 Task: Add Boiron Allium Cepa 30C to the cart.
Action: Mouse moved to (286, 145)
Screenshot: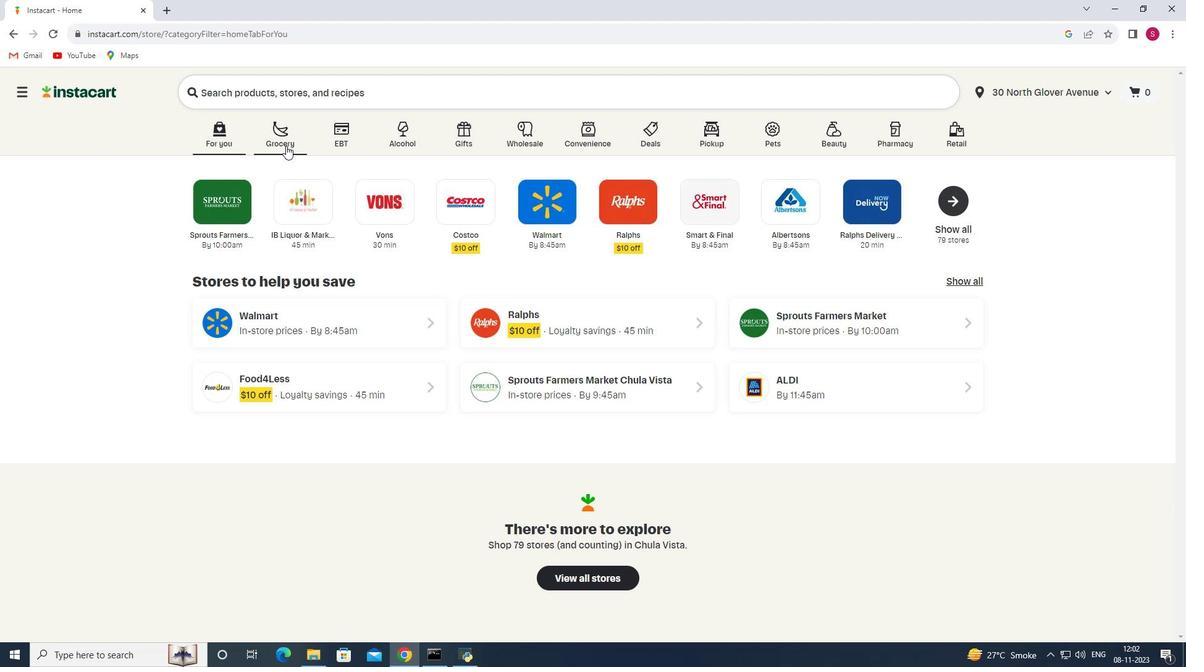 
Action: Mouse pressed left at (286, 145)
Screenshot: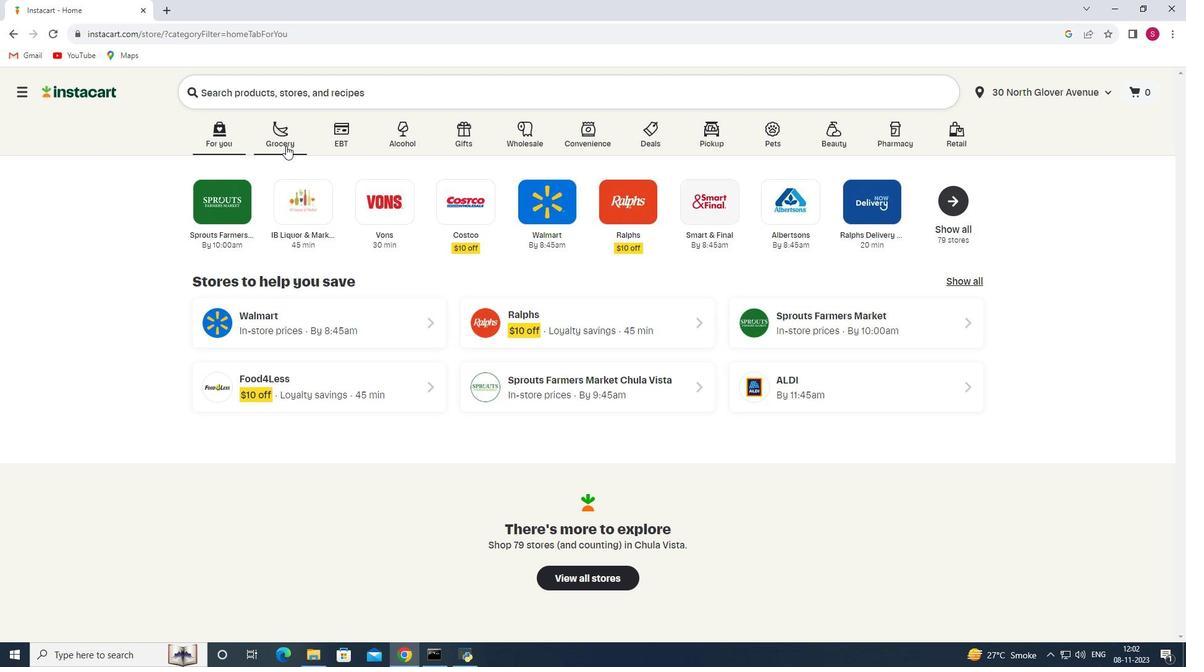 
Action: Mouse moved to (273, 359)
Screenshot: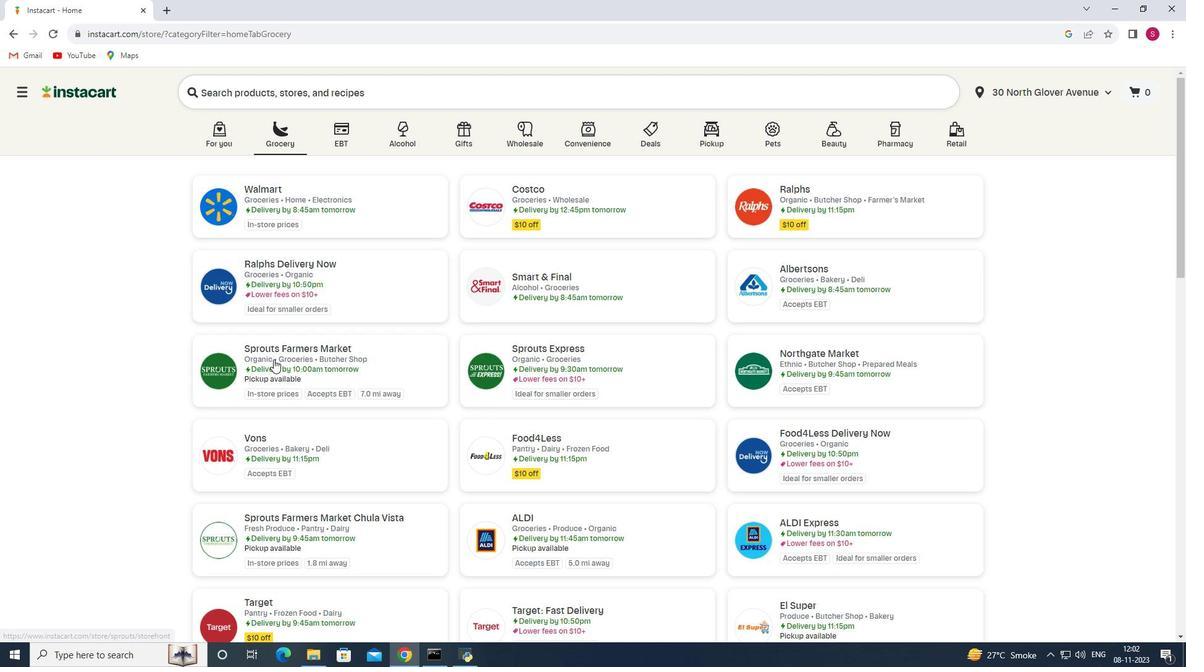 
Action: Mouse pressed left at (273, 359)
Screenshot: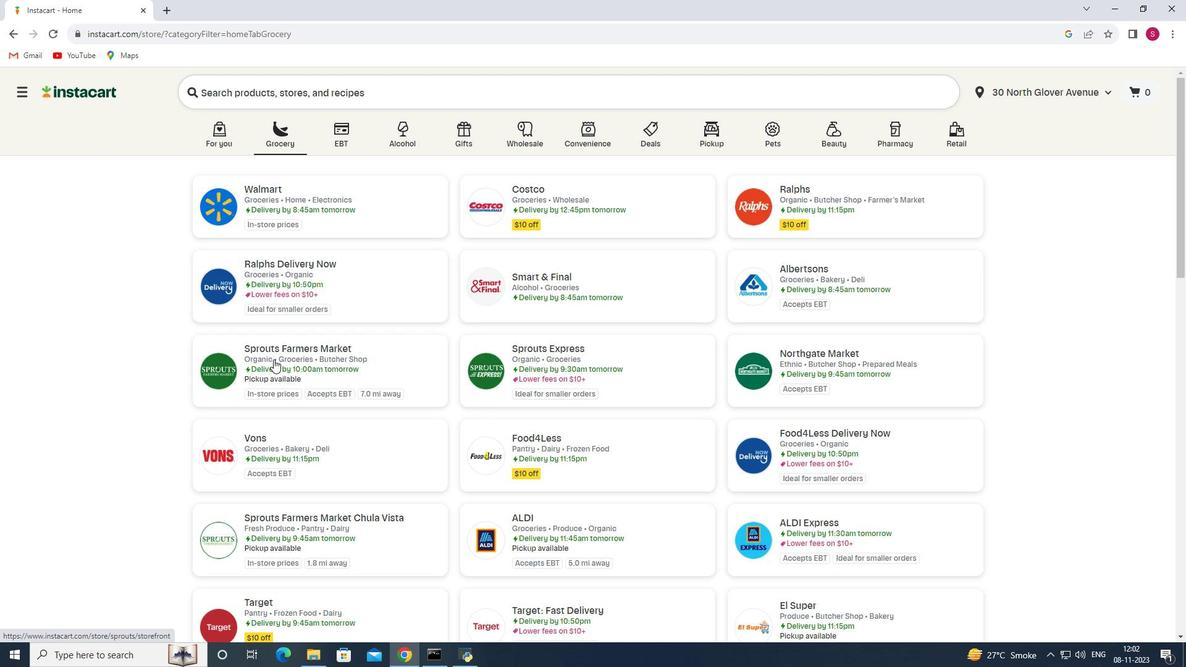 
Action: Mouse moved to (67, 405)
Screenshot: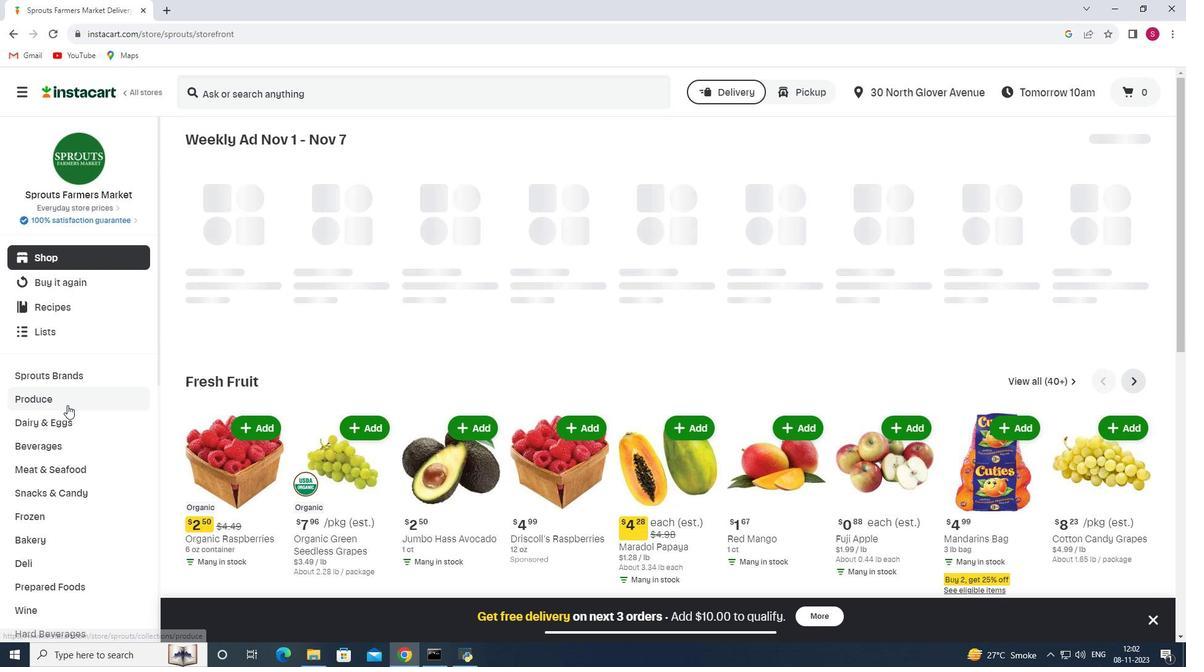 
Action: Mouse scrolled (67, 404) with delta (0, 0)
Screenshot: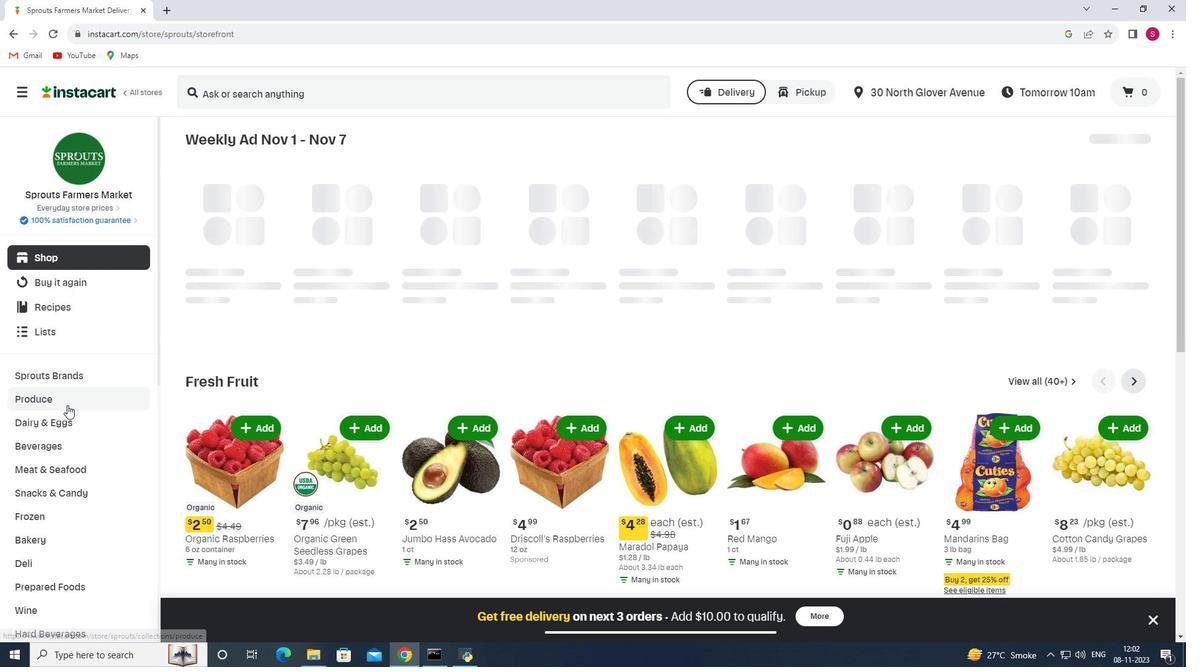 
Action: Mouse scrolled (67, 404) with delta (0, 0)
Screenshot: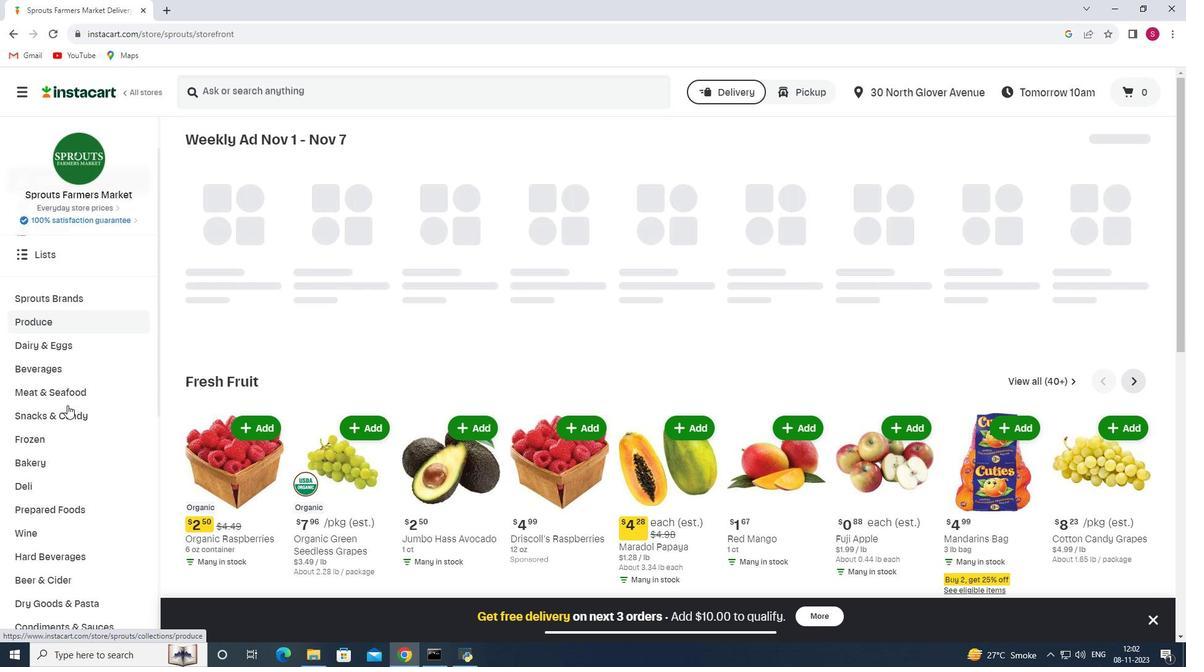 
Action: Mouse scrolled (67, 404) with delta (0, 0)
Screenshot: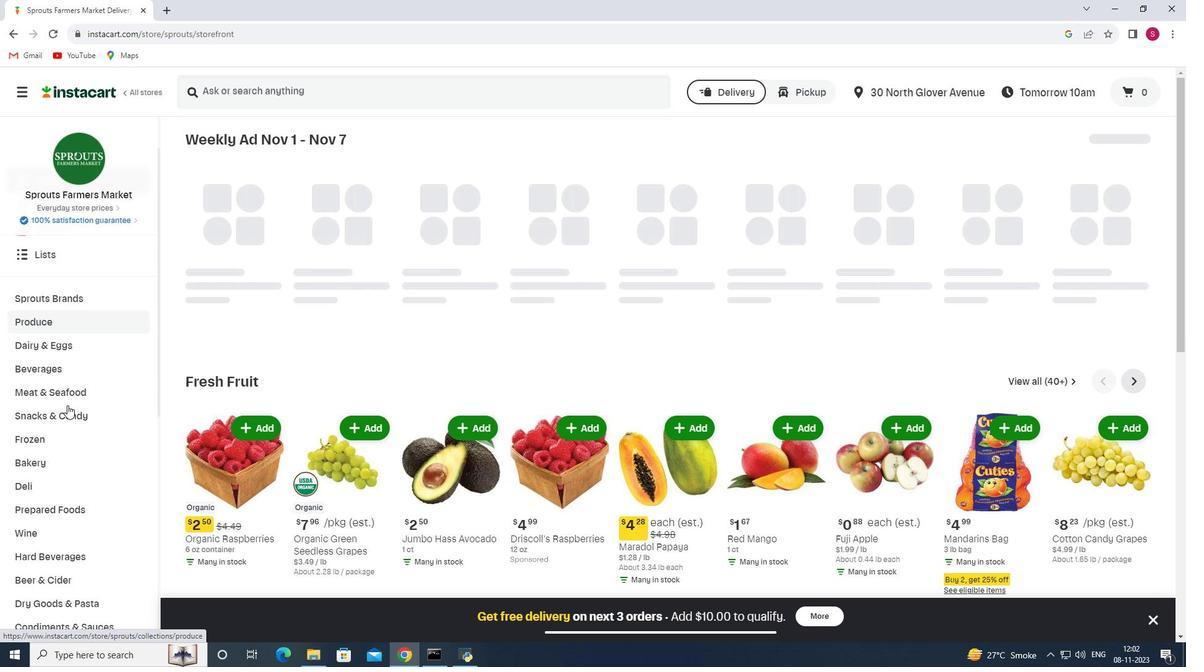 
Action: Mouse moved to (67, 406)
Screenshot: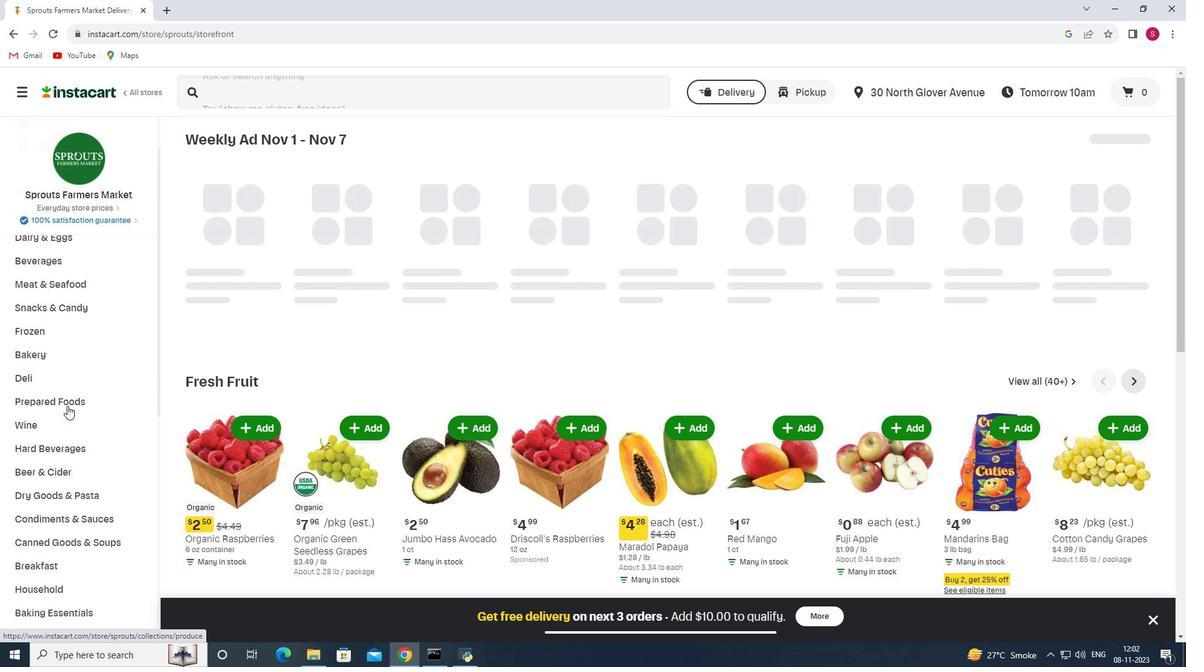 
Action: Mouse scrolled (67, 405) with delta (0, 0)
Screenshot: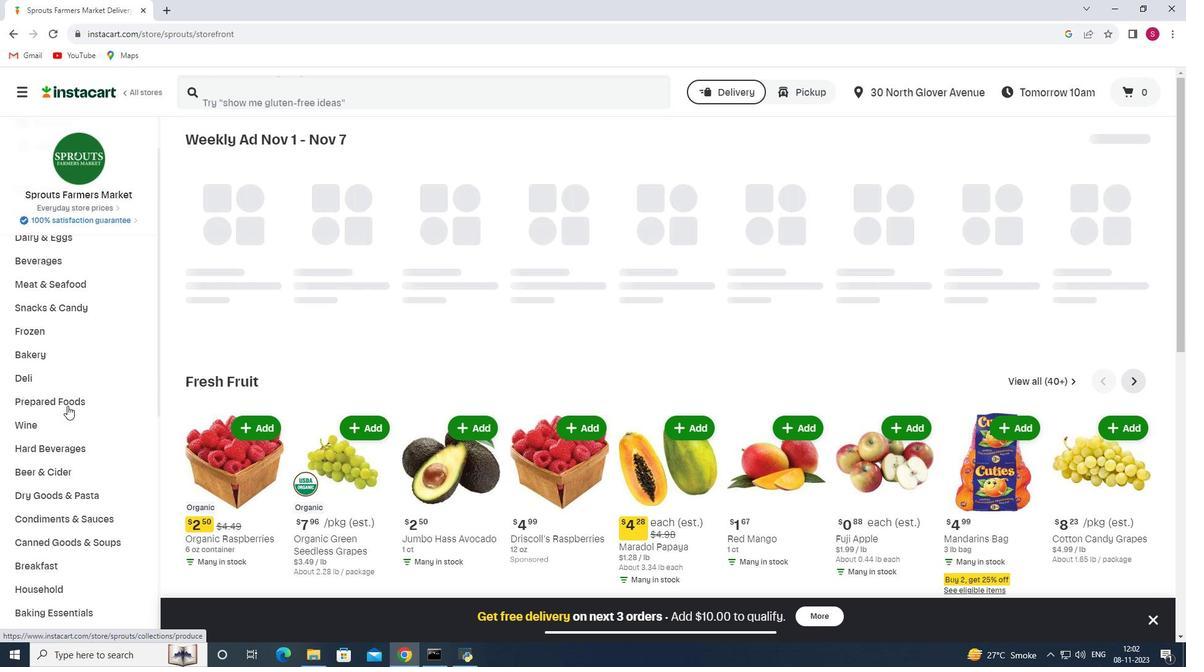 
Action: Mouse scrolled (67, 405) with delta (0, 0)
Screenshot: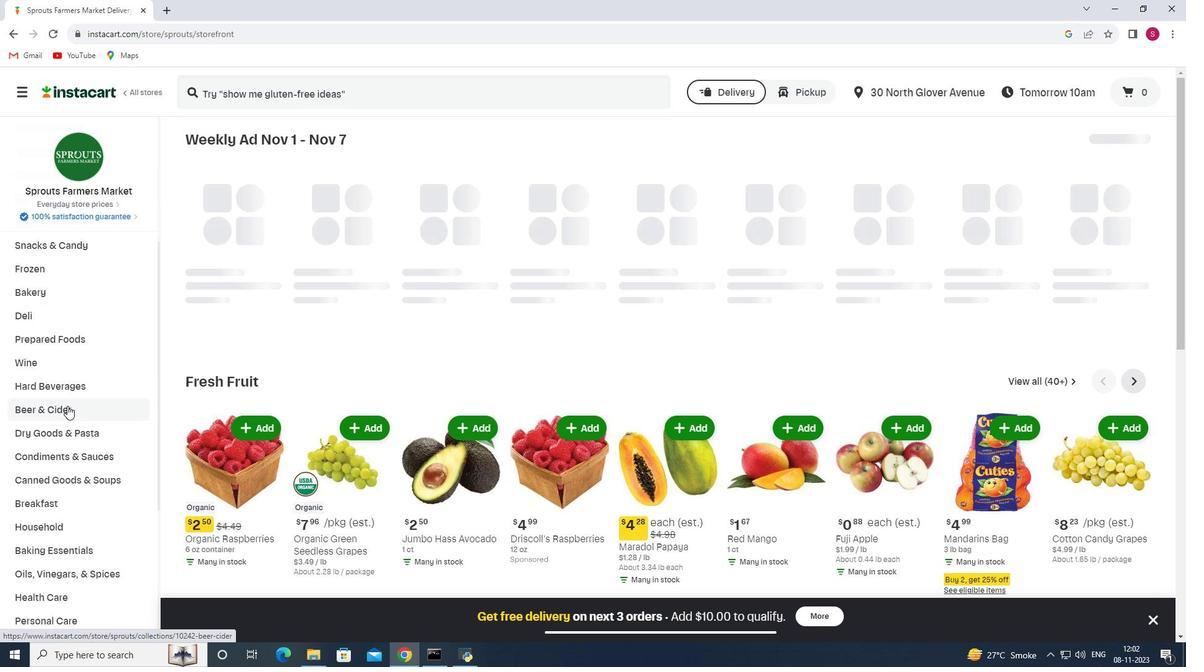 
Action: Mouse scrolled (67, 405) with delta (0, 0)
Screenshot: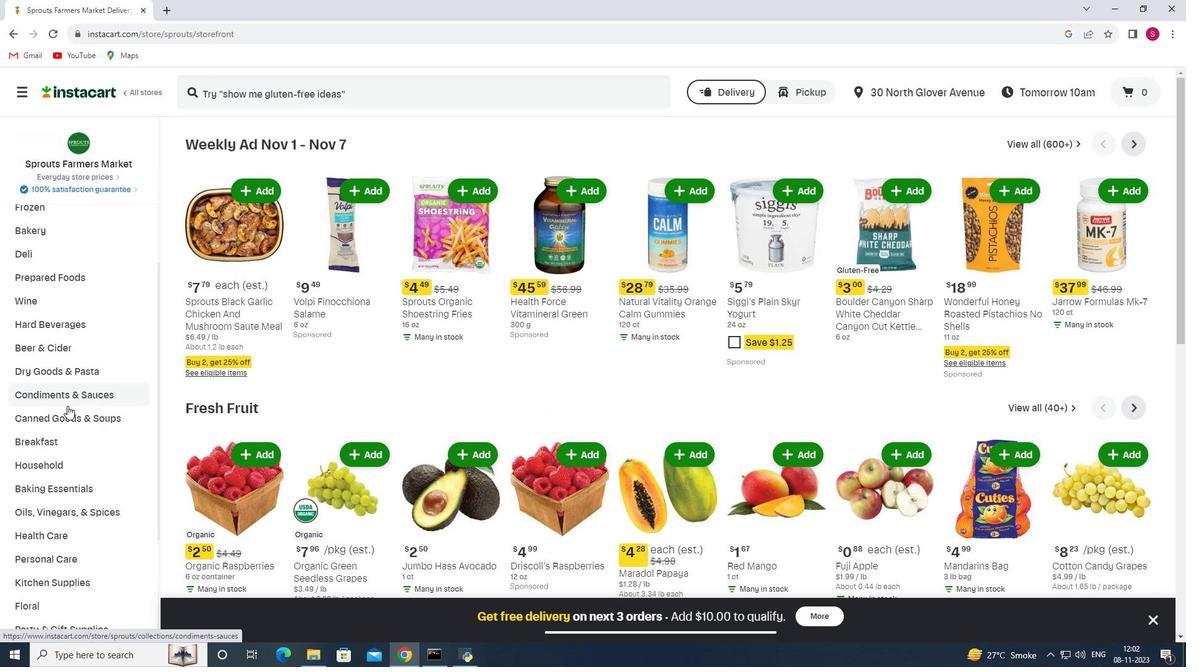 
Action: Mouse scrolled (67, 405) with delta (0, 0)
Screenshot: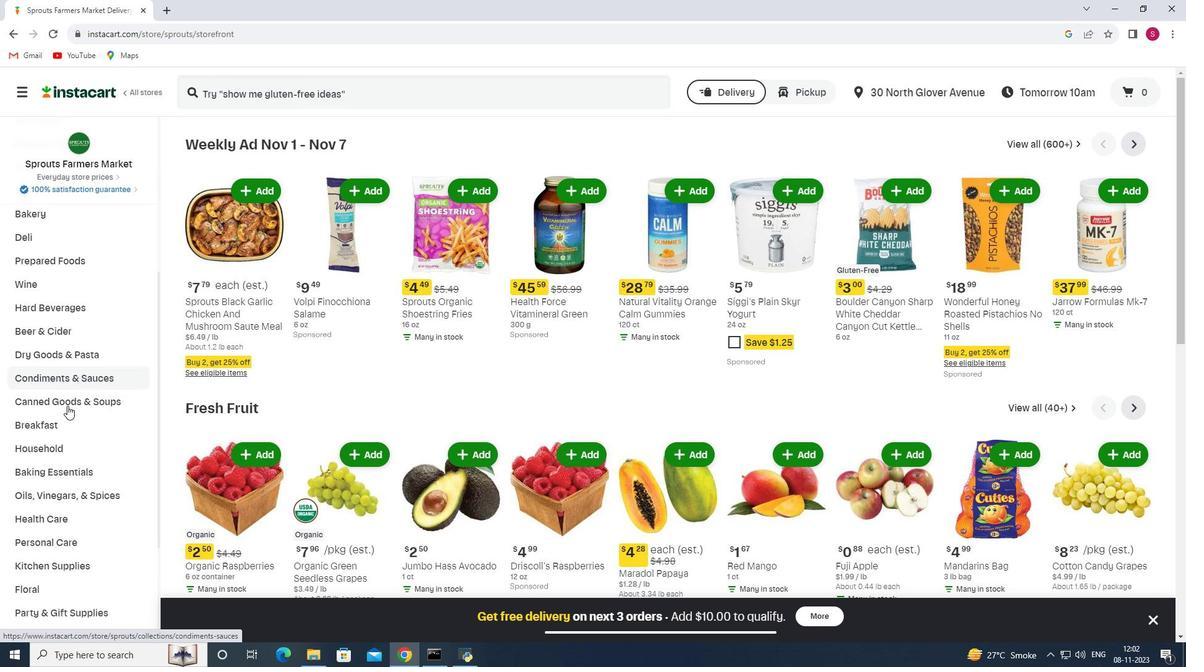
Action: Mouse scrolled (67, 405) with delta (0, 0)
Screenshot: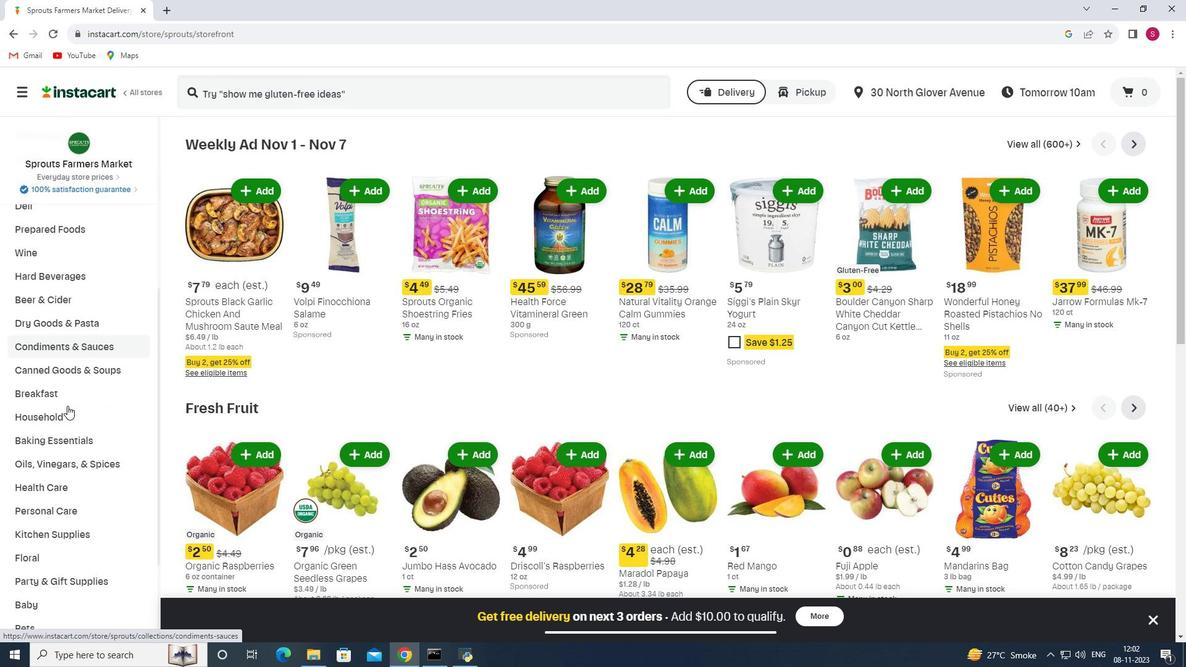 
Action: Mouse moved to (58, 414)
Screenshot: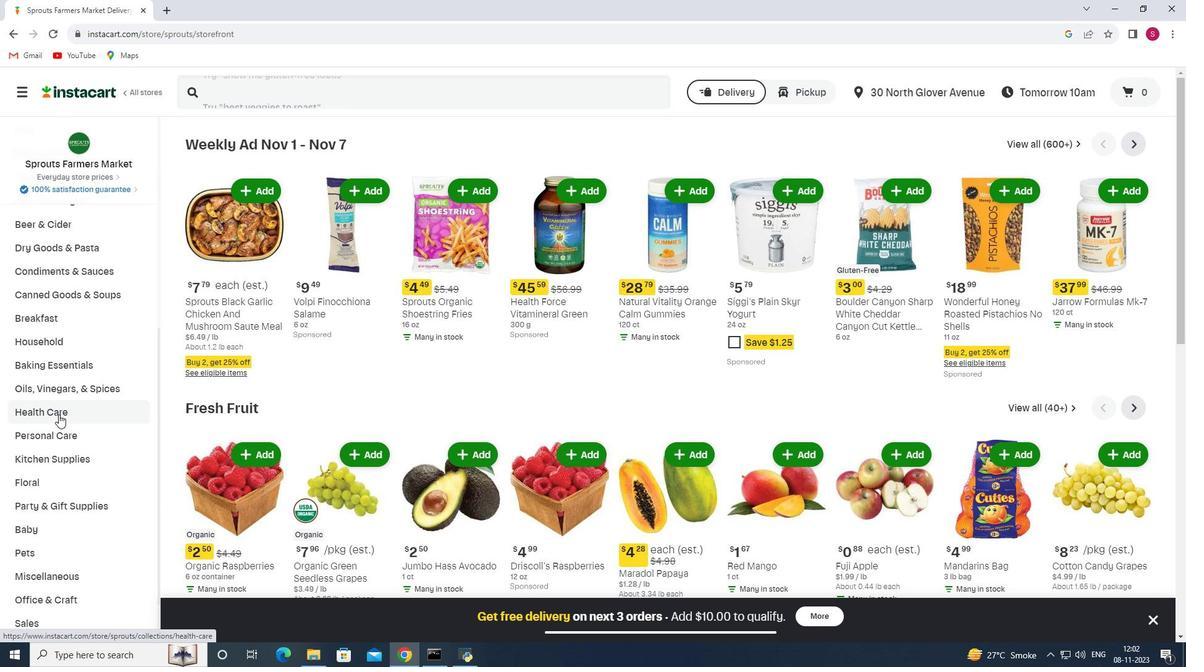 
Action: Mouse pressed left at (58, 414)
Screenshot: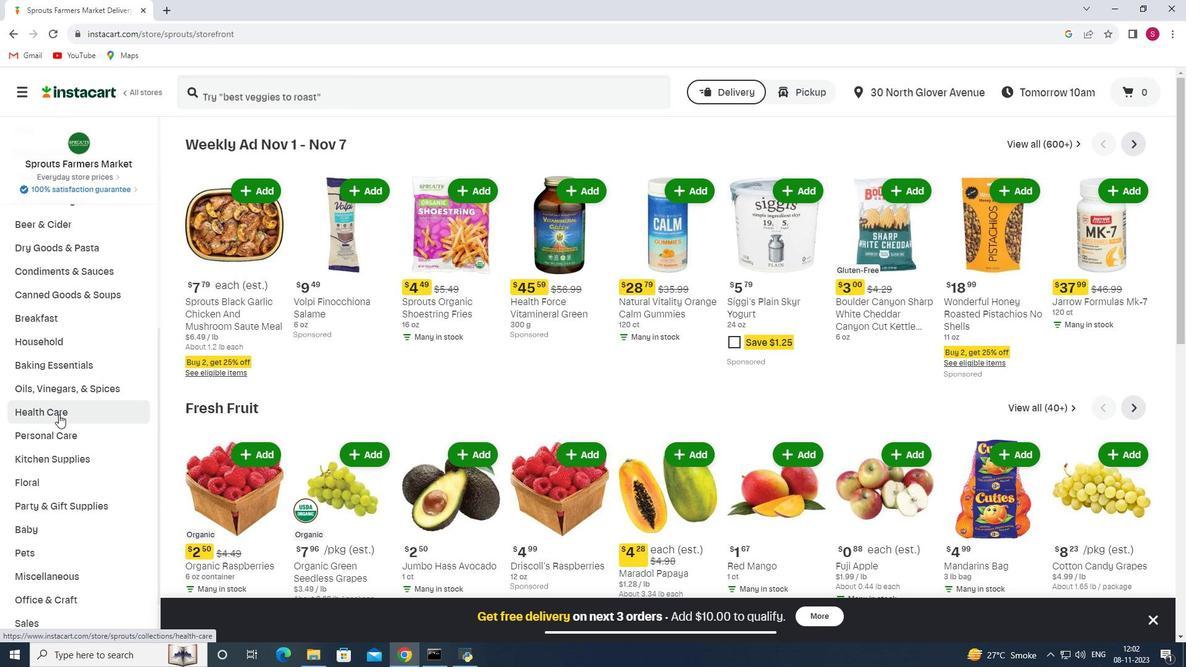 
Action: Mouse moved to (440, 178)
Screenshot: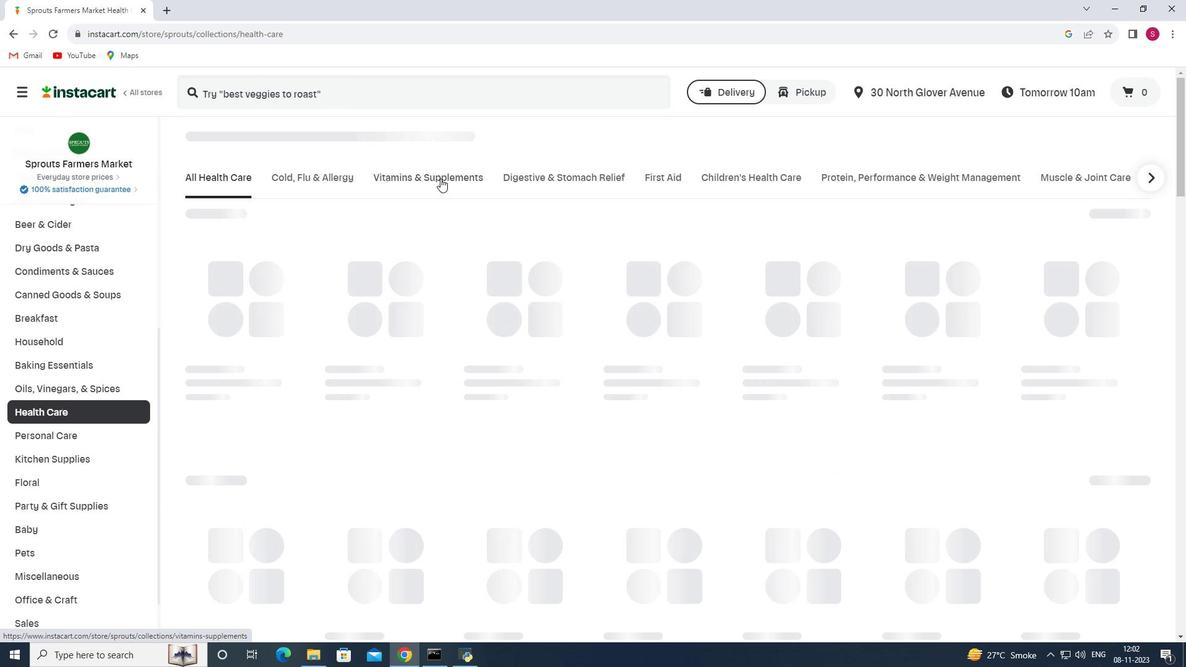 
Action: Mouse pressed left at (440, 178)
Screenshot: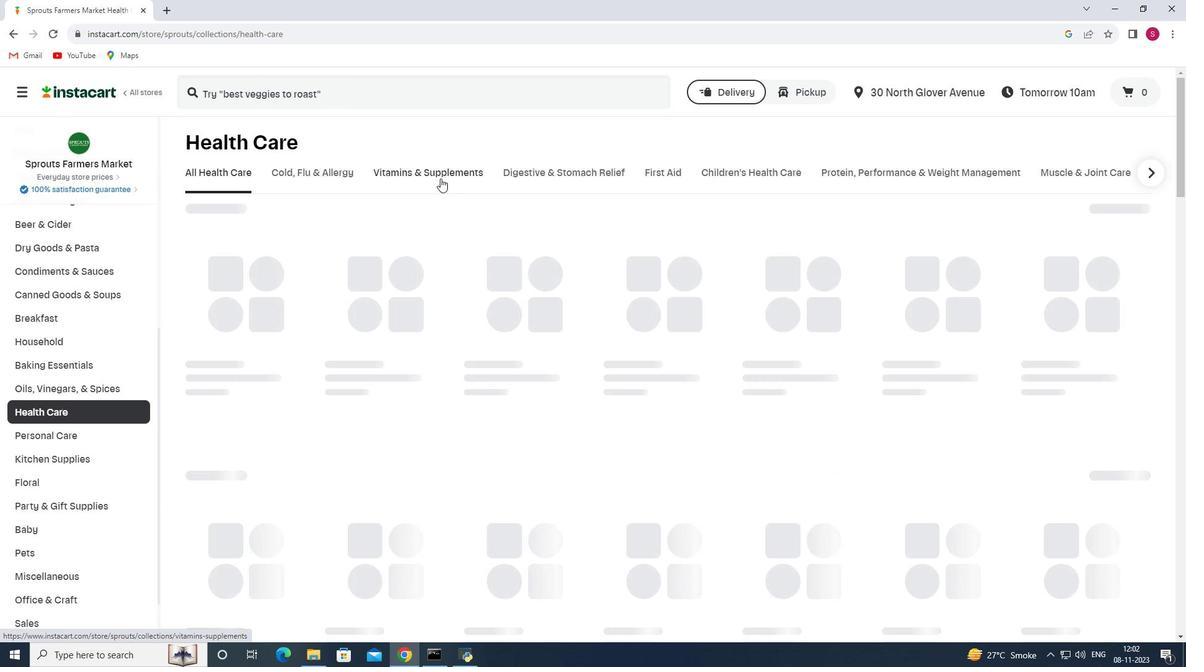 
Action: Mouse moved to (954, 225)
Screenshot: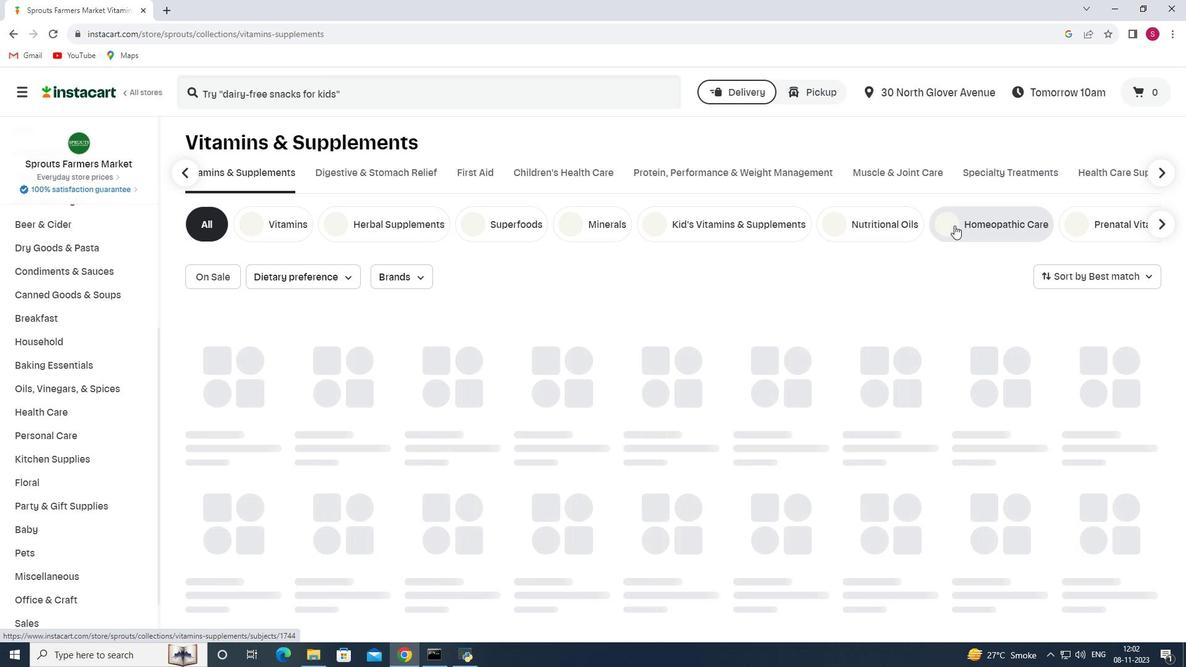 
Action: Mouse pressed left at (954, 225)
Screenshot: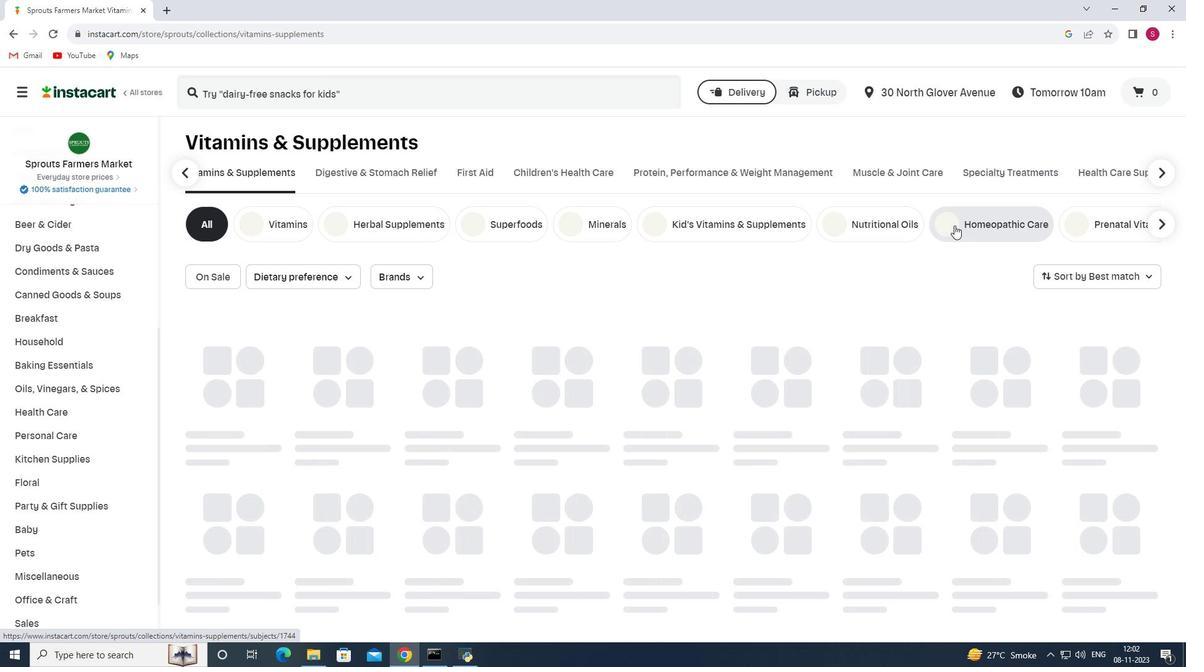 
Action: Mouse moved to (317, 87)
Screenshot: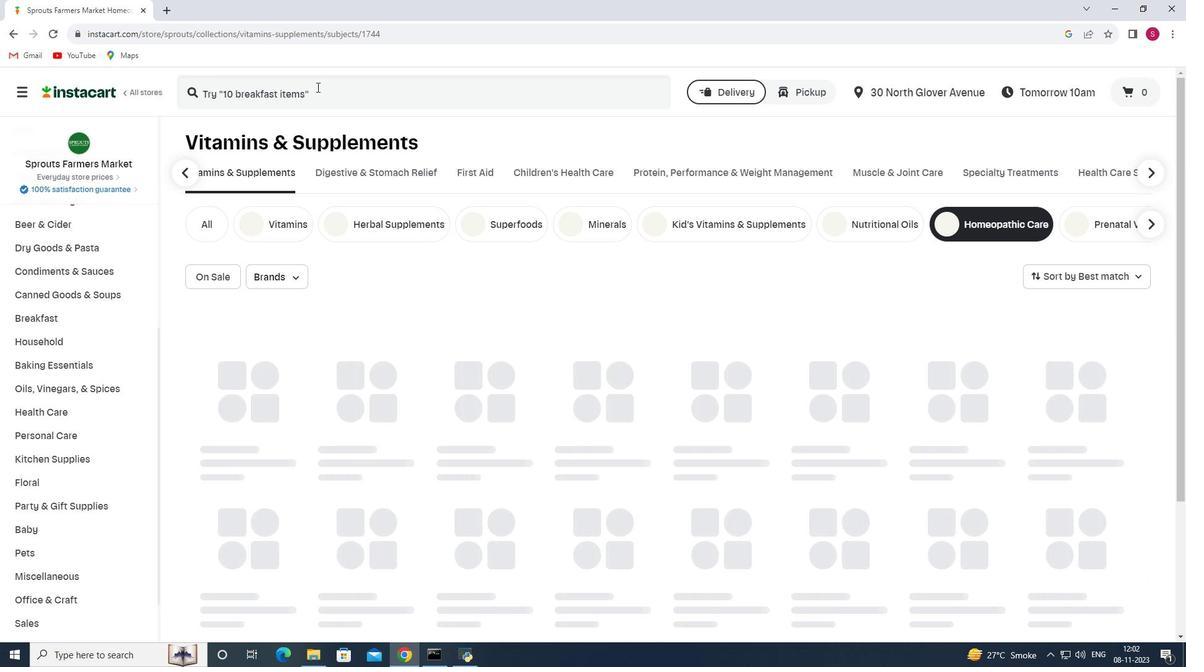 
Action: Mouse pressed left at (317, 87)
Screenshot: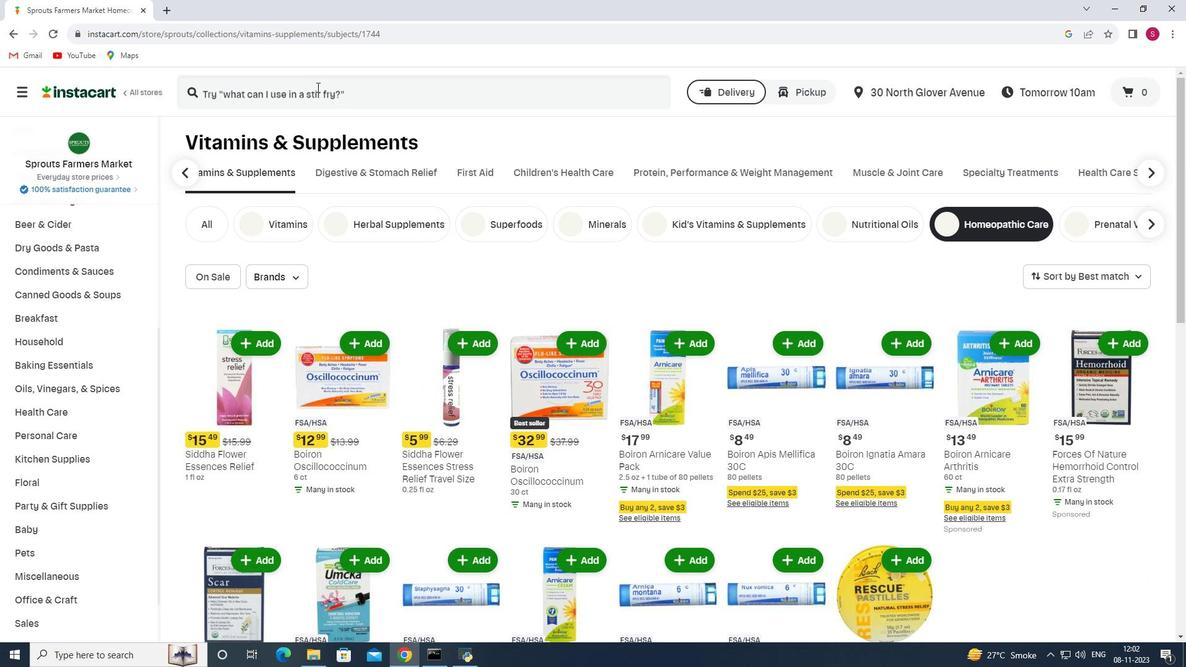 
Action: Key pressed <Key.shift>Boiron<Key.space><Key.shift>Allium<Key.space><Key.shift>Cepa<Key.space>30<Key.shift>C<Key.enter>
Screenshot: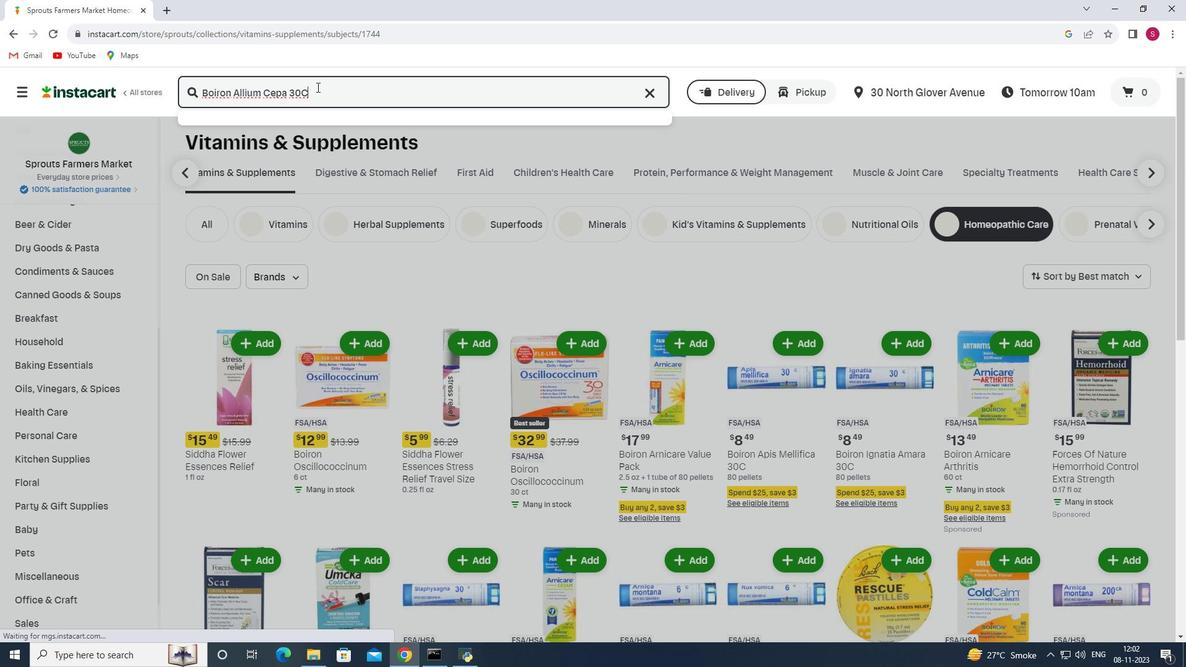 
Action: Mouse moved to (728, 194)
Screenshot: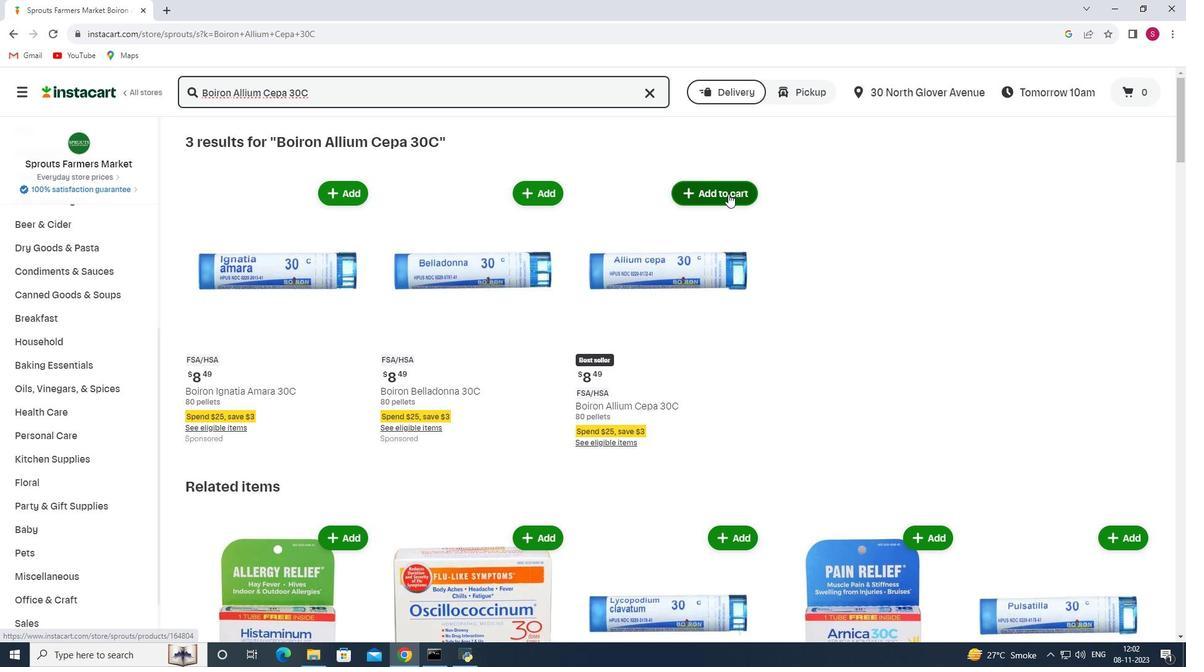 
Action: Mouse pressed left at (728, 194)
Screenshot: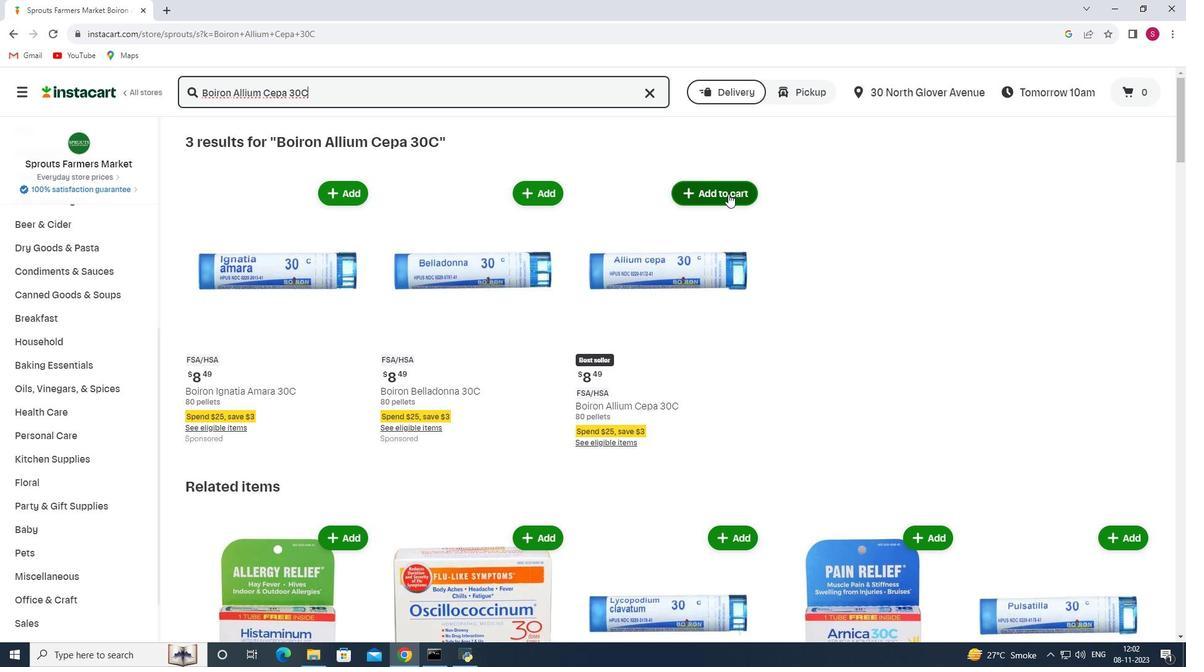 
Action: Mouse moved to (728, 233)
Screenshot: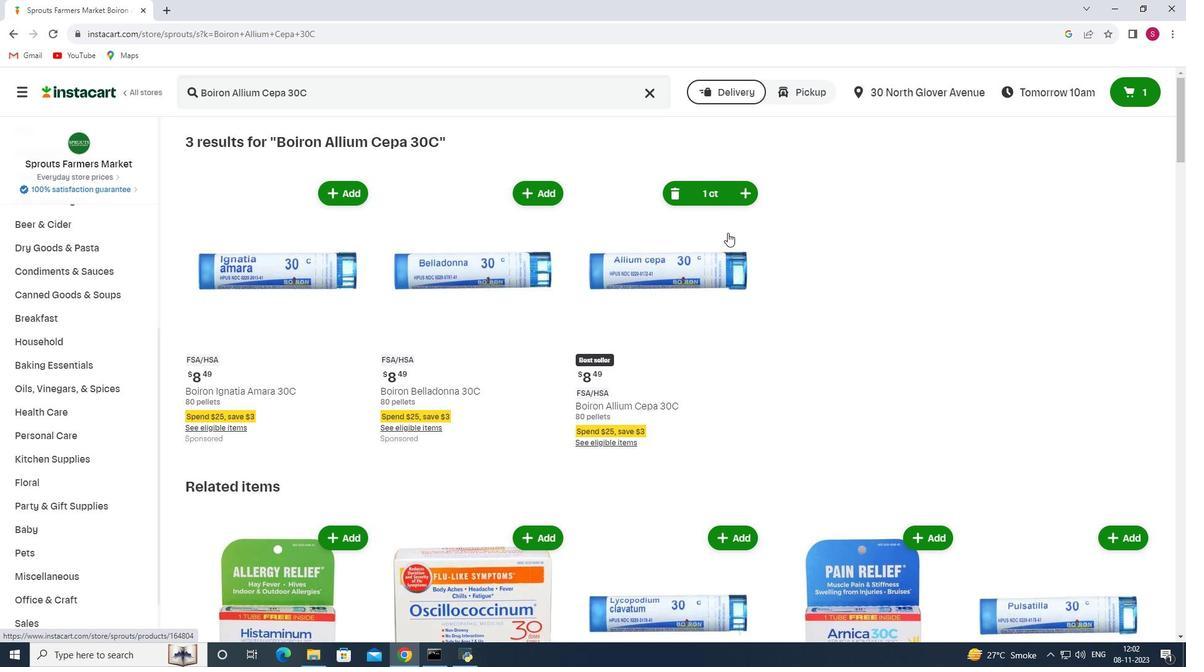 
